 Task: Add a field from the Popular template Priority with name ZippyTech.
Action: Mouse moved to (58, 198)
Screenshot: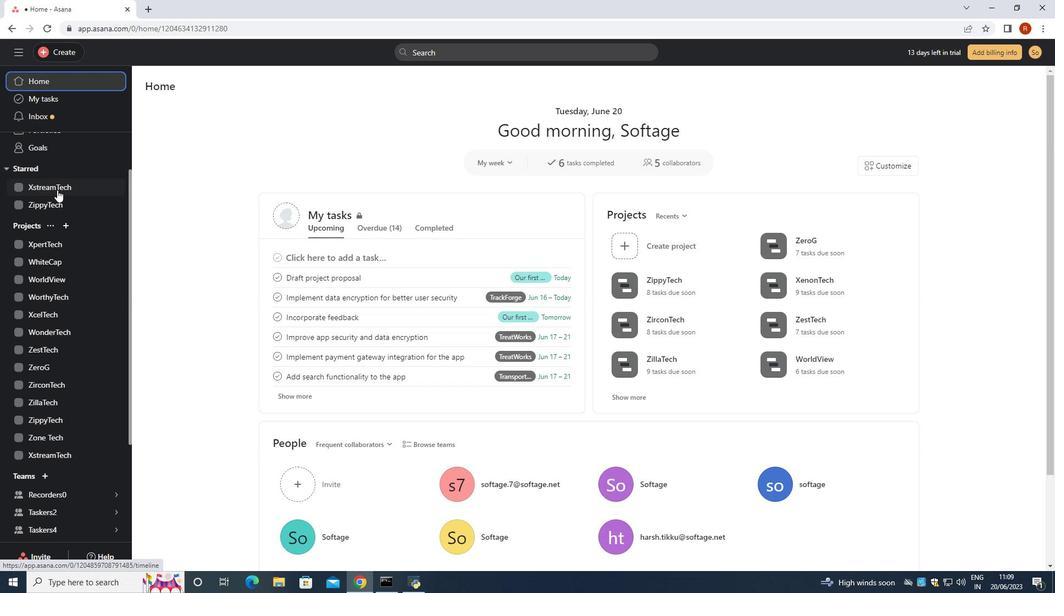 
Action: Mouse pressed left at (58, 198)
Screenshot: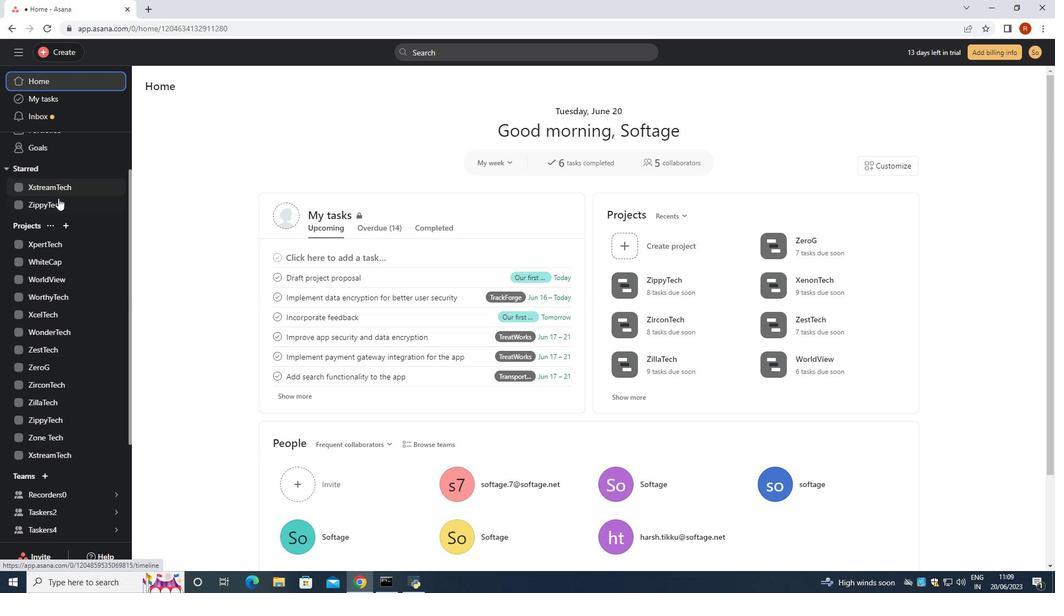 
Action: Mouse moved to (194, 110)
Screenshot: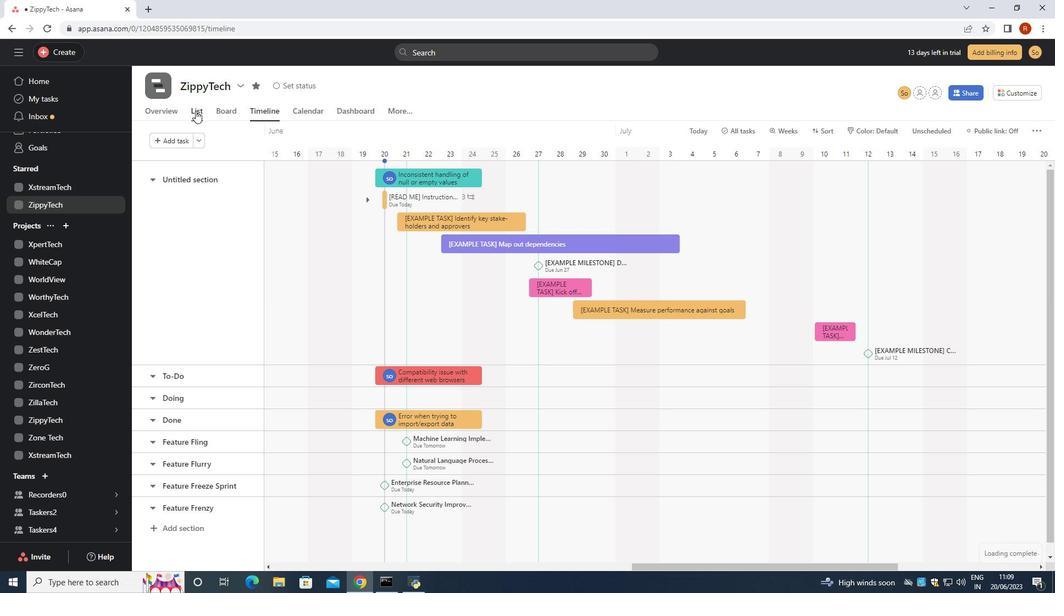 
Action: Mouse pressed left at (194, 110)
Screenshot: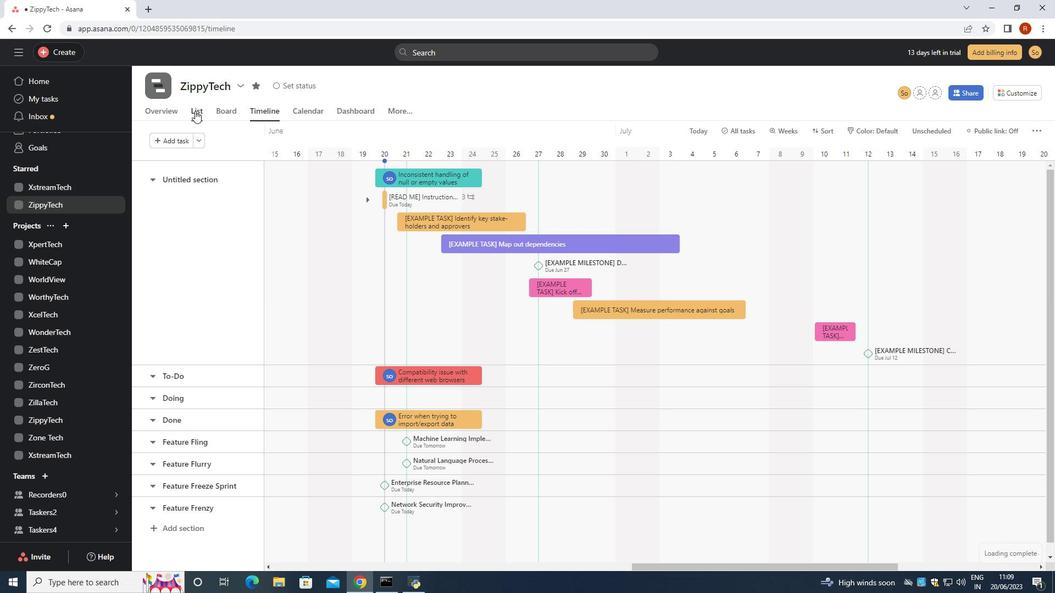
Action: Mouse moved to (826, 163)
Screenshot: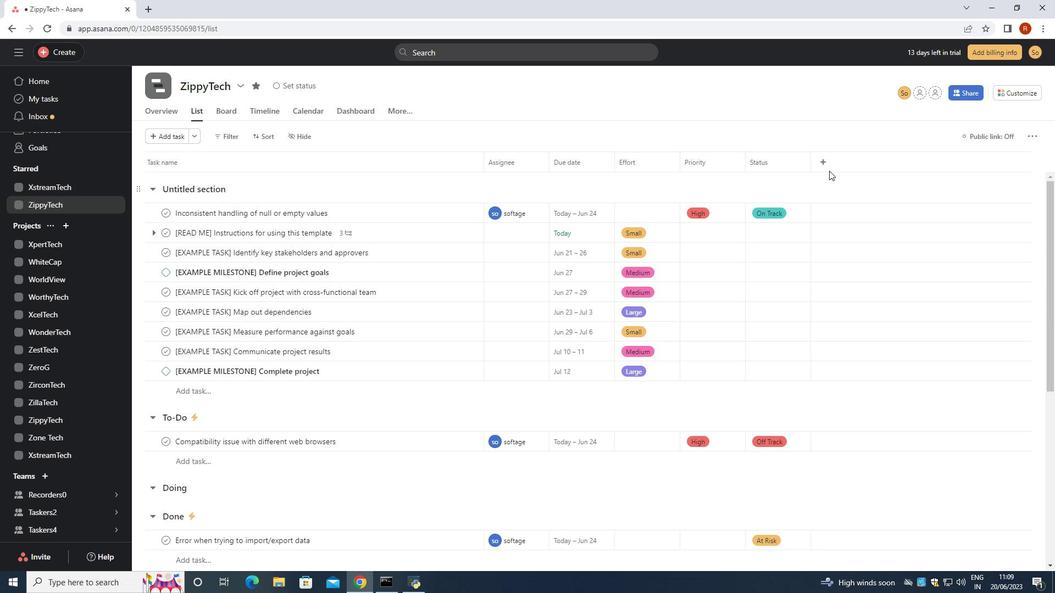 
Action: Mouse pressed left at (826, 163)
Screenshot: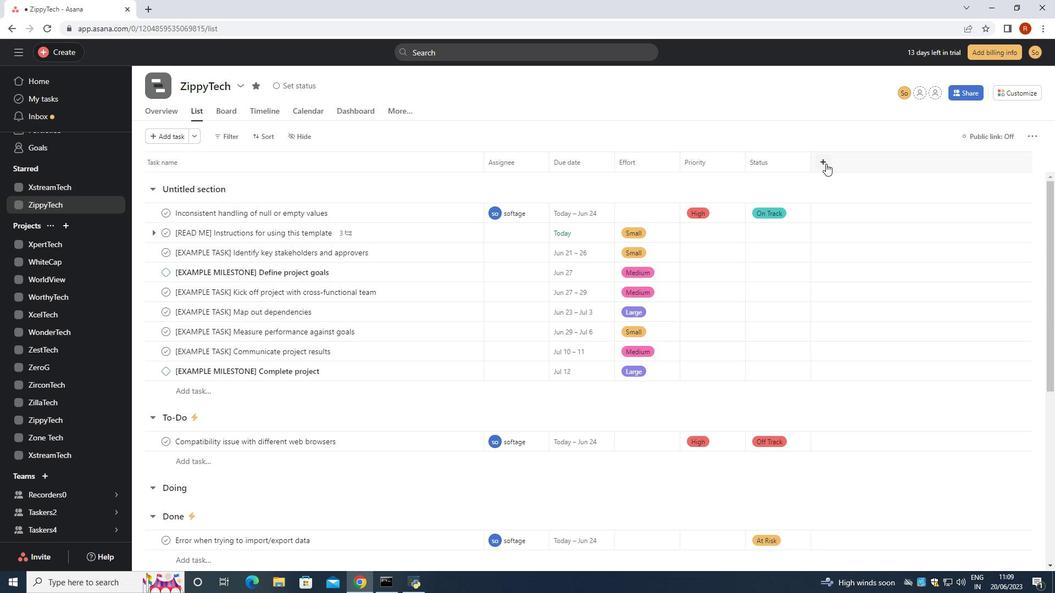 
Action: Mouse moved to (839, 204)
Screenshot: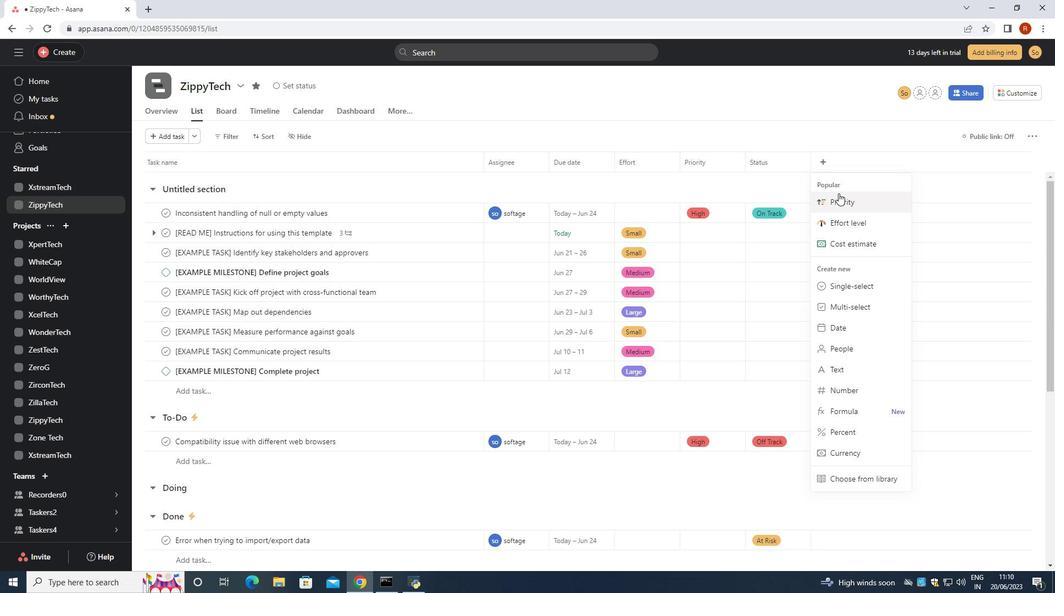 
Action: Mouse pressed left at (839, 204)
Screenshot: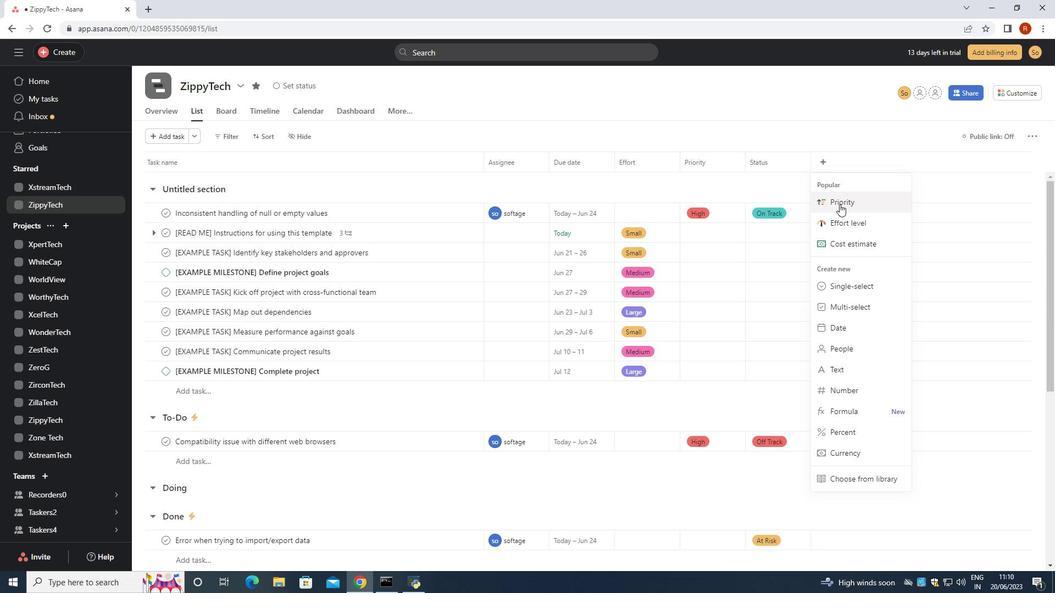 
Action: Mouse moved to (449, 161)
Screenshot: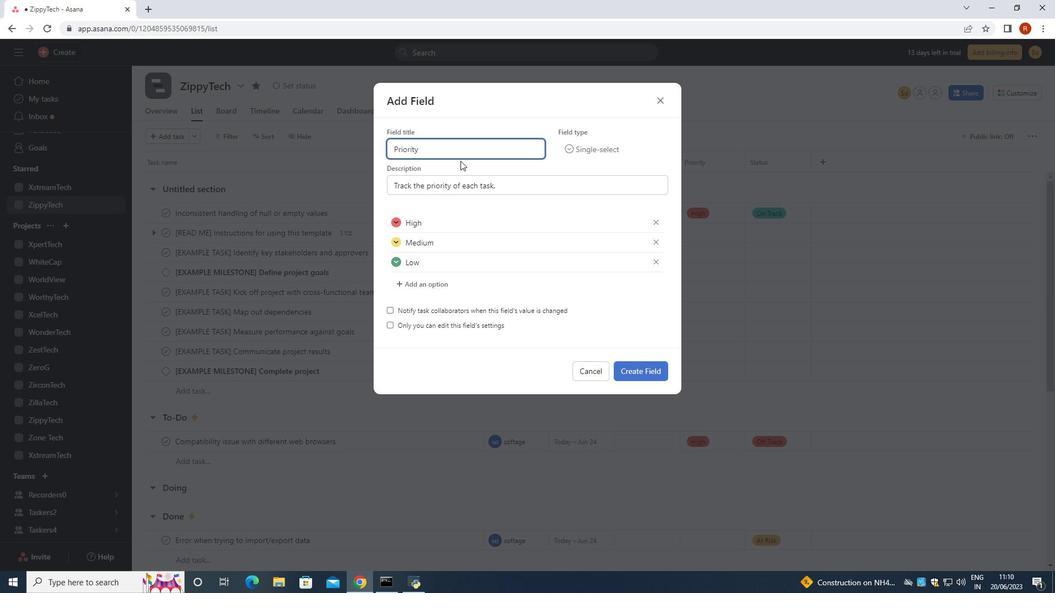 
Action: Key pressed <Key.backspace><Key.backspace><Key.backspace><Key.backspace><Key.backspace><Key.backspace><Key.backspace><Key.backspace><Key.shift>Zippy<Key.shift>Tech
Screenshot: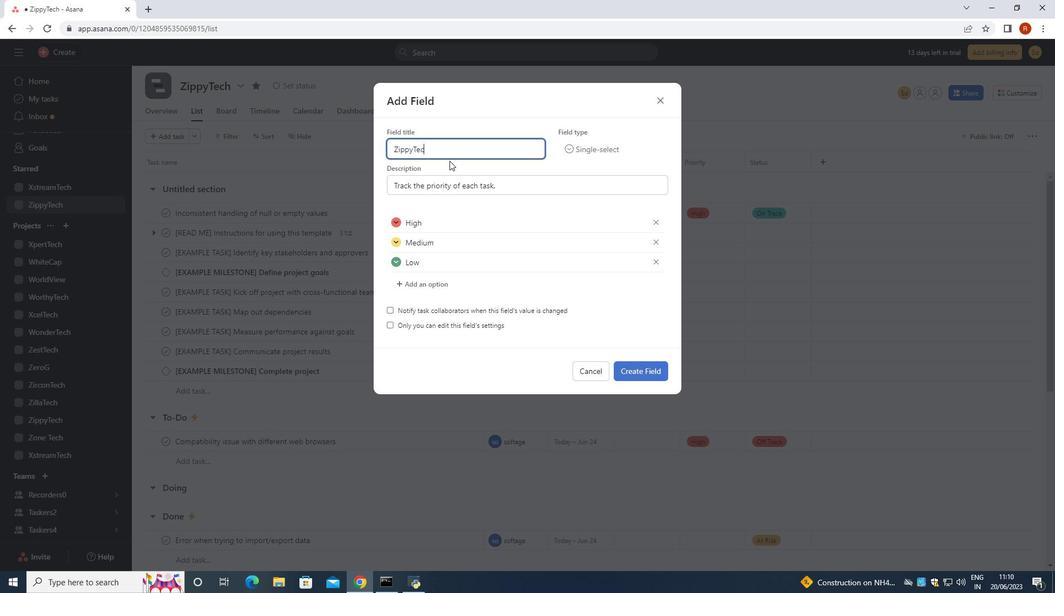 
Action: Mouse moved to (650, 370)
Screenshot: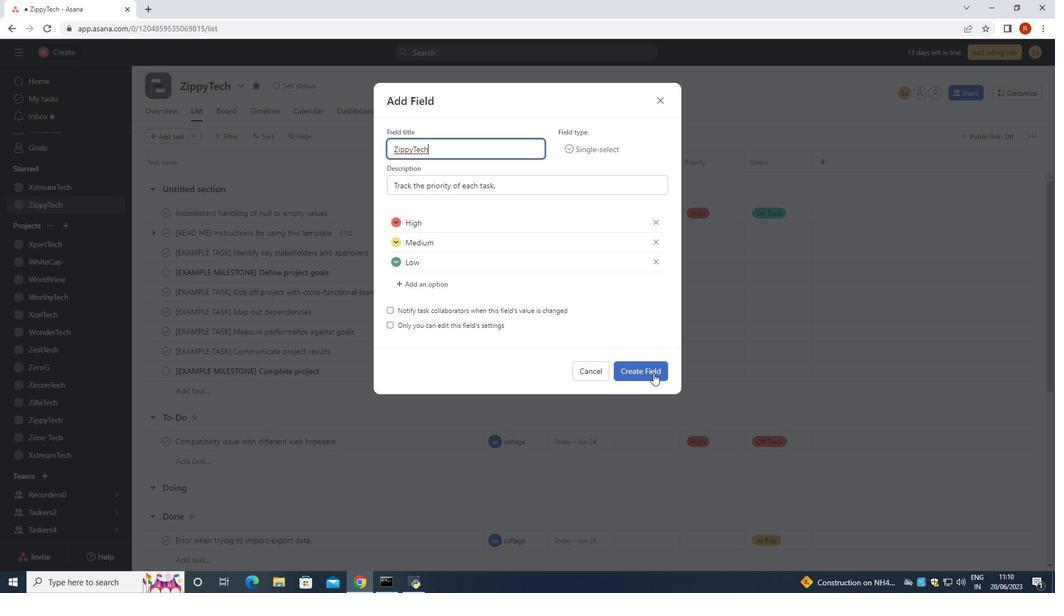 
Action: Mouse pressed left at (650, 370)
Screenshot: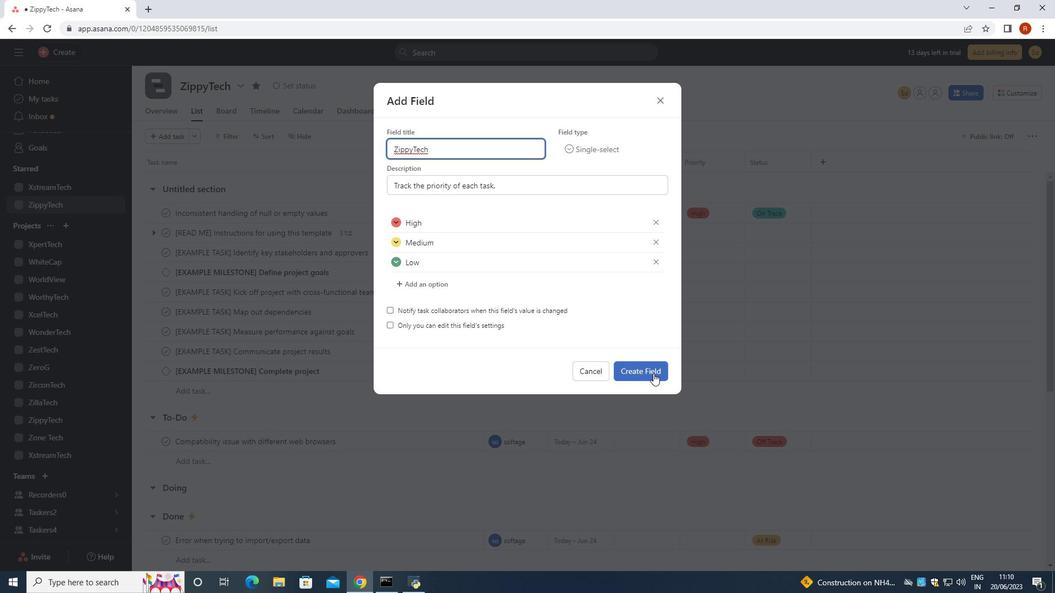 
Action: Mouse moved to (650, 370)
Screenshot: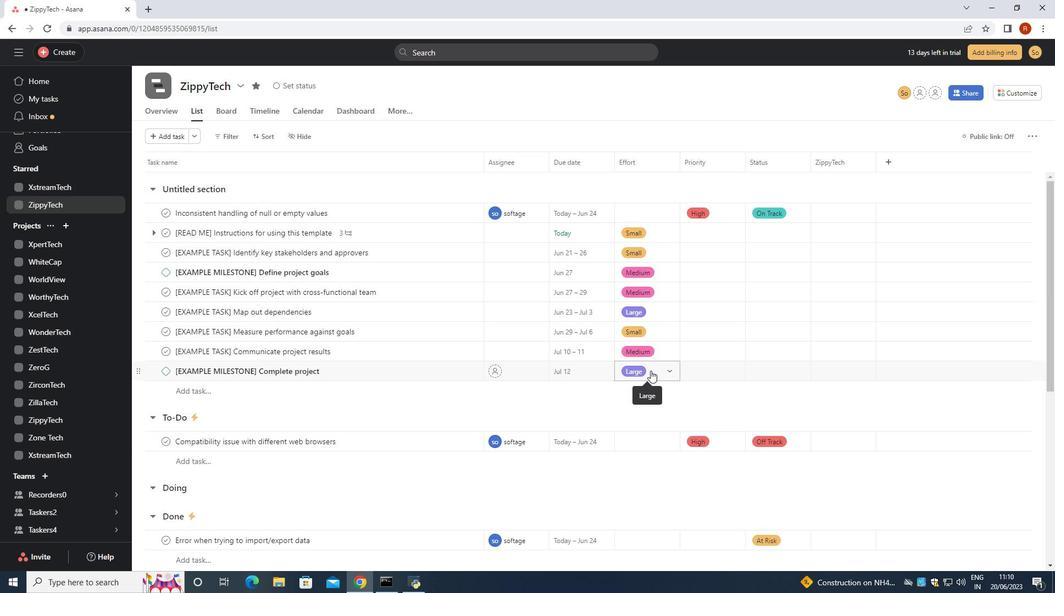 
